 Task: Create a section Code Commanders and in the section, add a milestone Artificial Intelligence Implementation in the project TreePlan.
Action: Mouse moved to (27, 66)
Screenshot: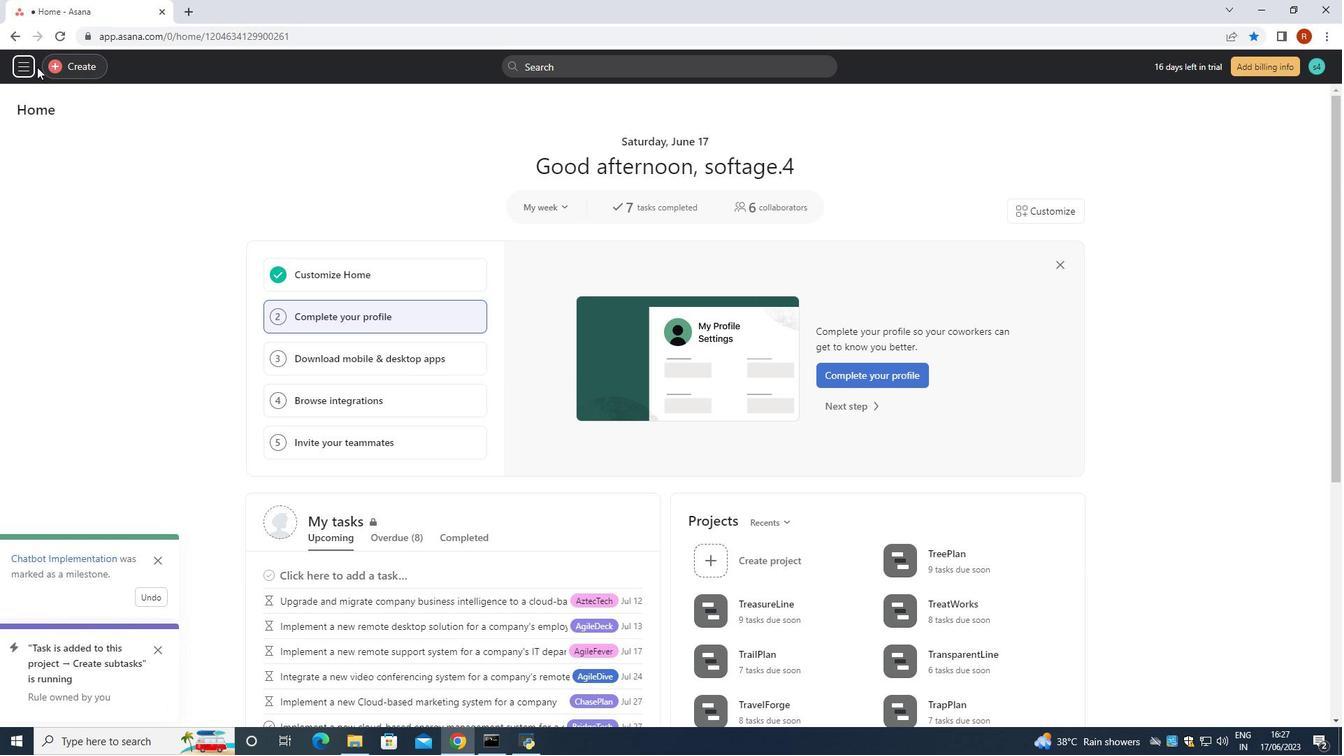 
Action: Mouse pressed left at (27, 66)
Screenshot: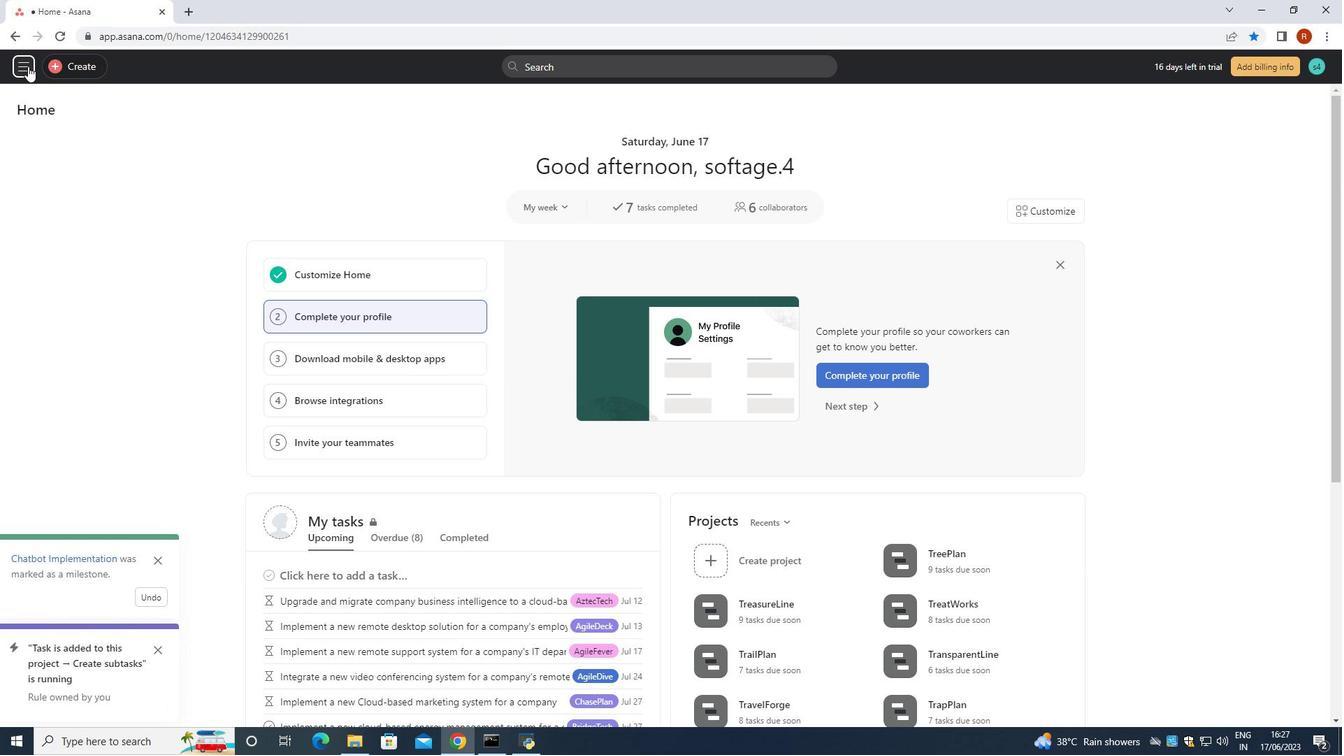 
Action: Mouse moved to (67, 241)
Screenshot: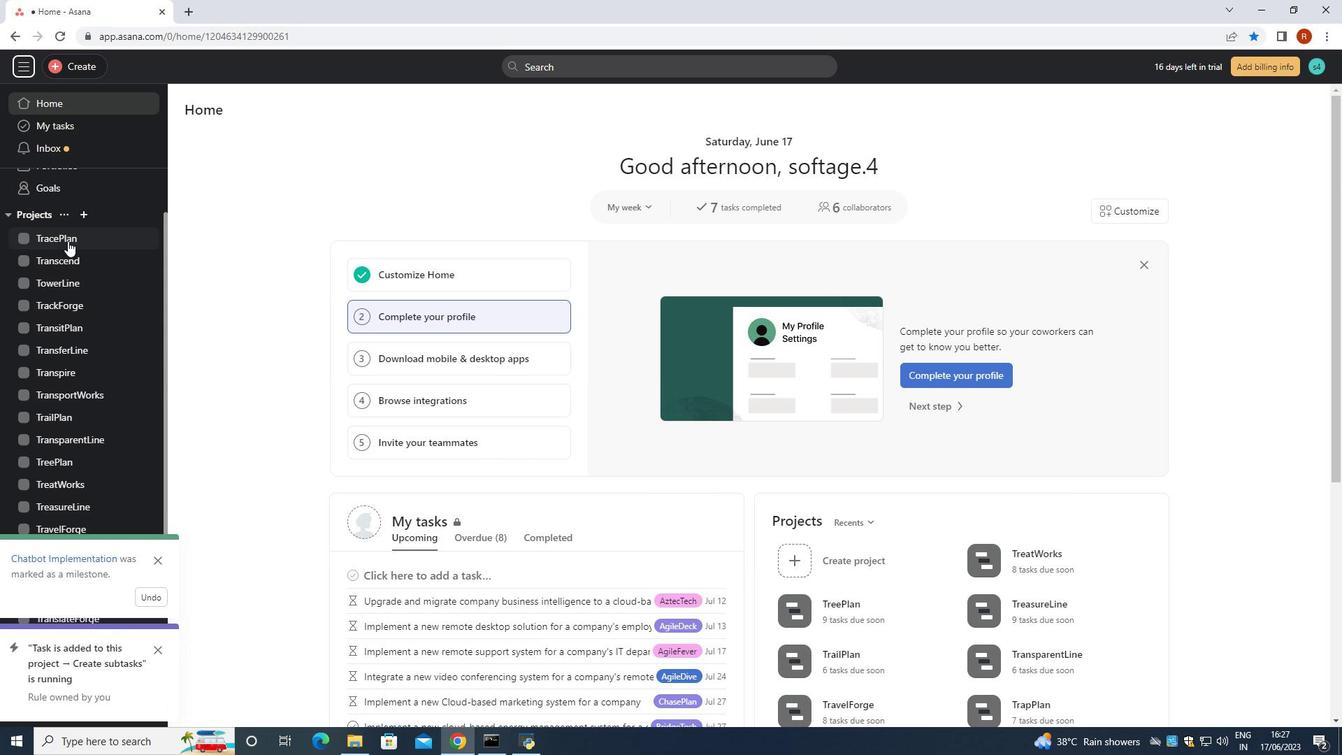 
Action: Mouse scrolled (67, 240) with delta (0, 0)
Screenshot: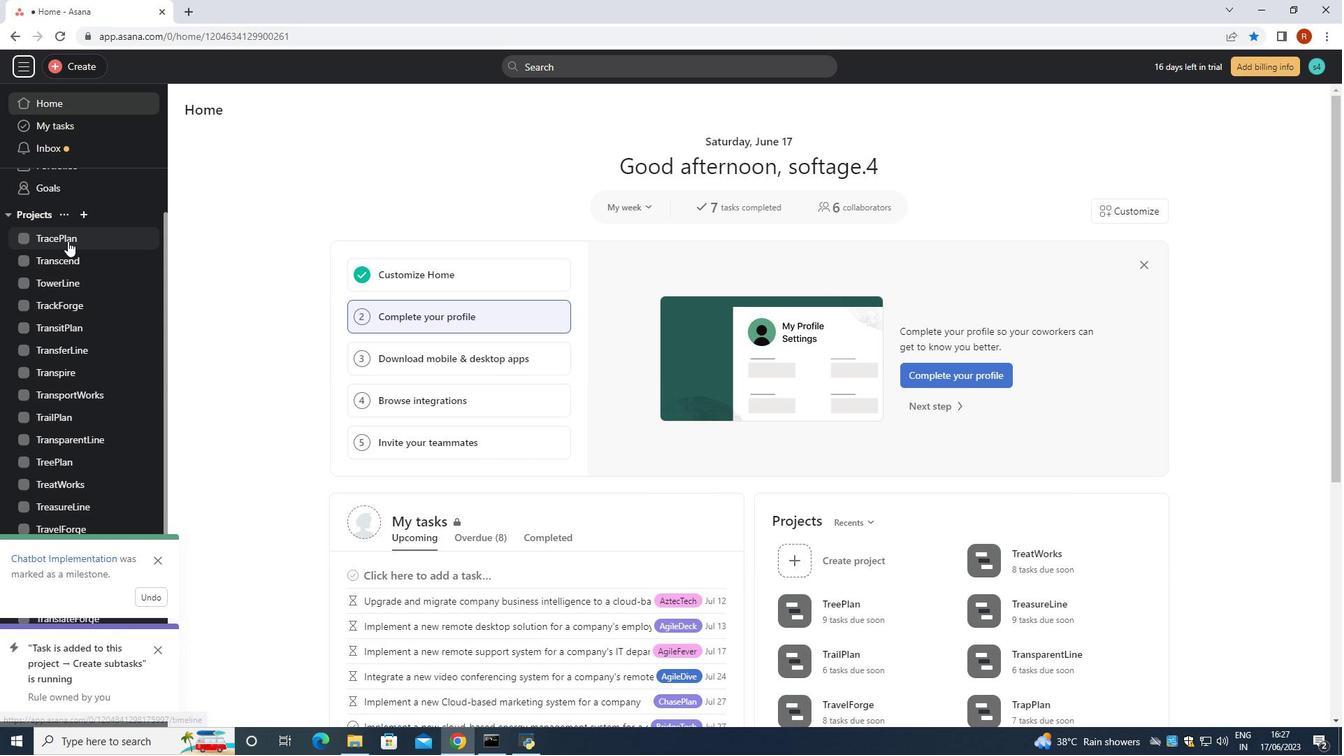 
Action: Mouse moved to (67, 241)
Screenshot: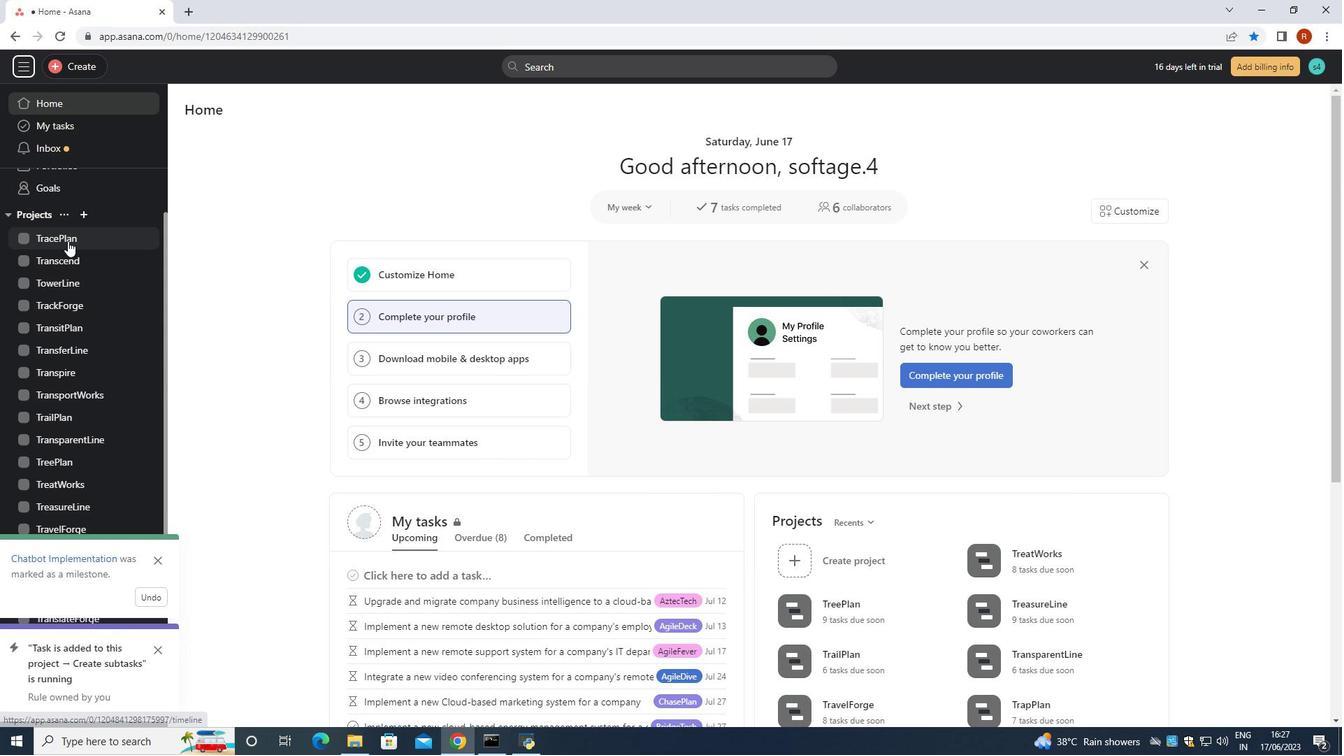 
Action: Mouse scrolled (67, 241) with delta (0, 0)
Screenshot: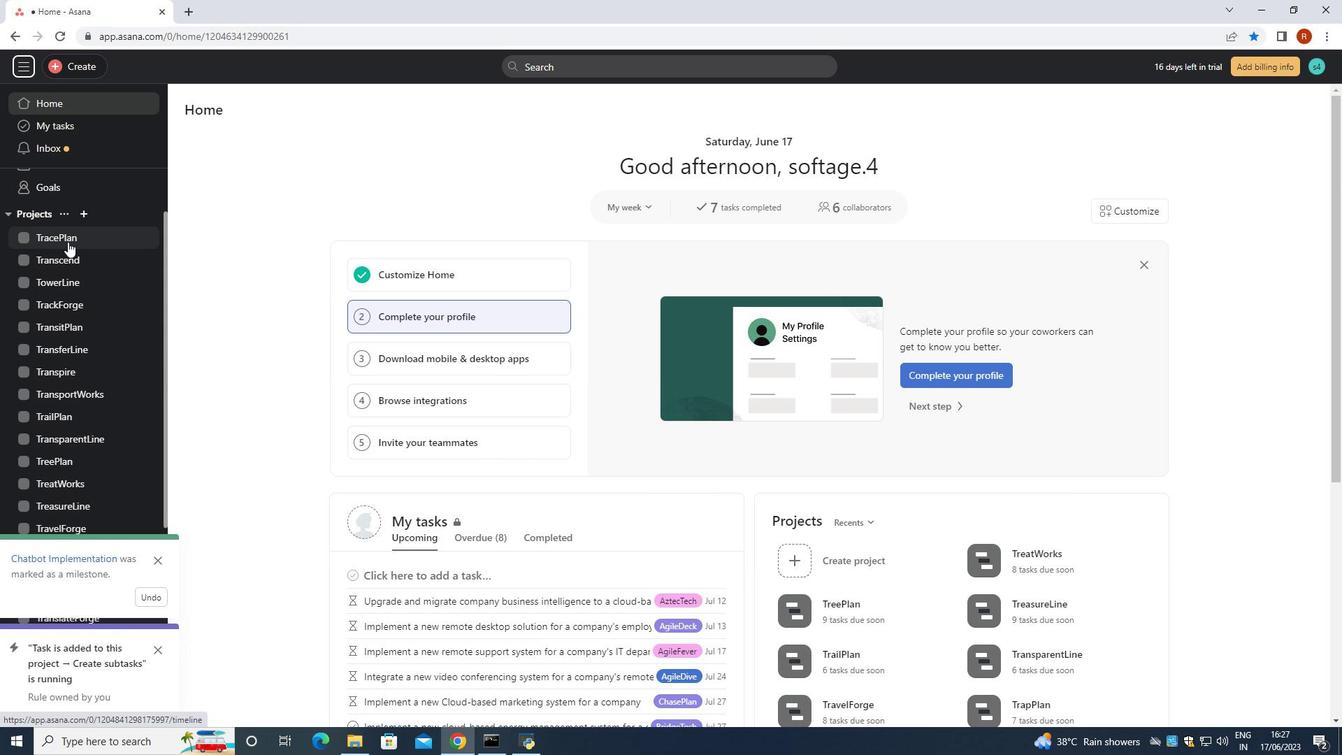 
Action: Mouse moved to (155, 562)
Screenshot: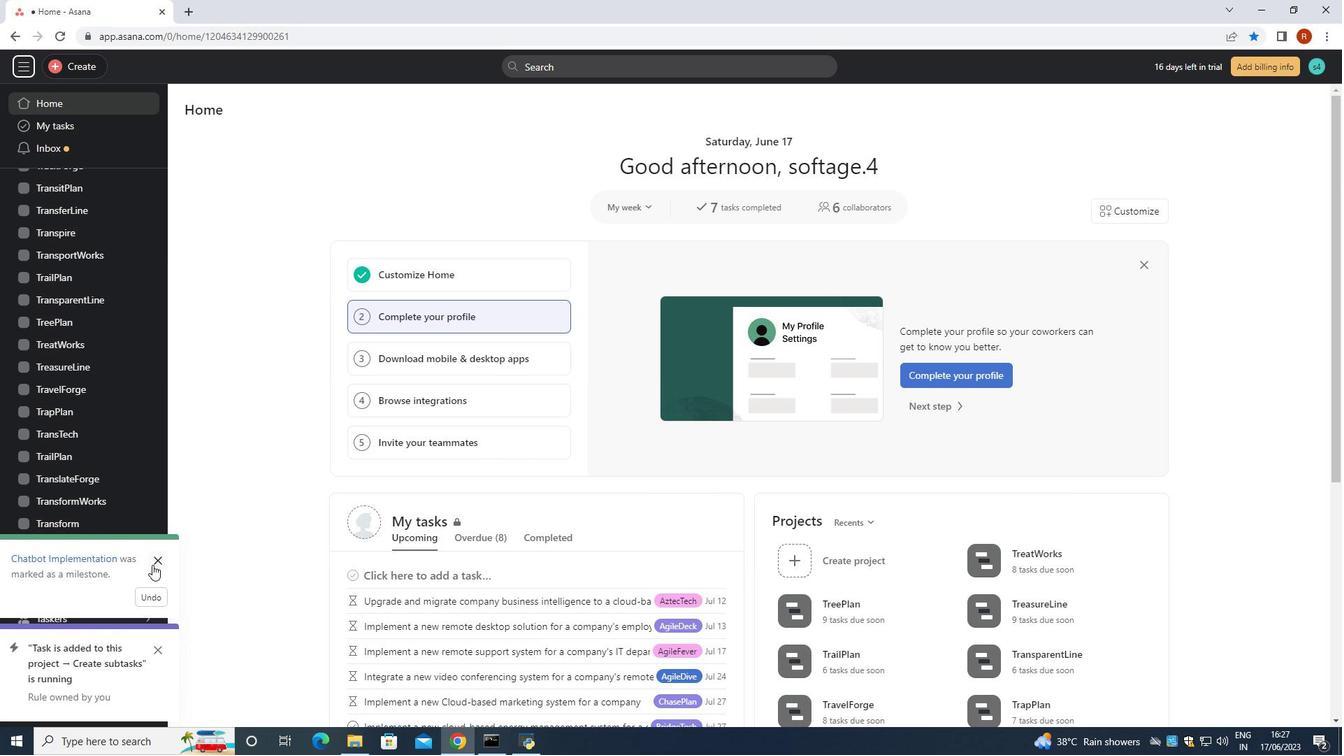 
Action: Mouse pressed left at (155, 562)
Screenshot: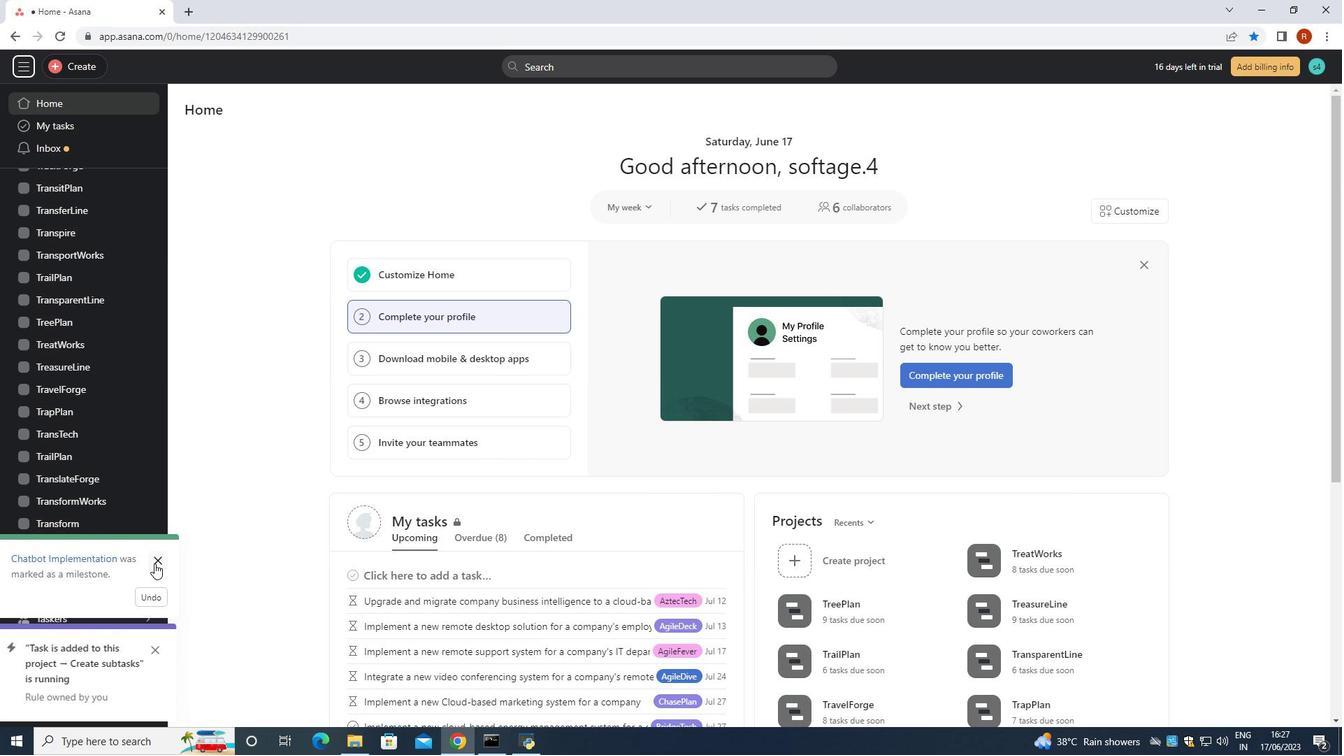 
Action: Mouse moved to (75, 320)
Screenshot: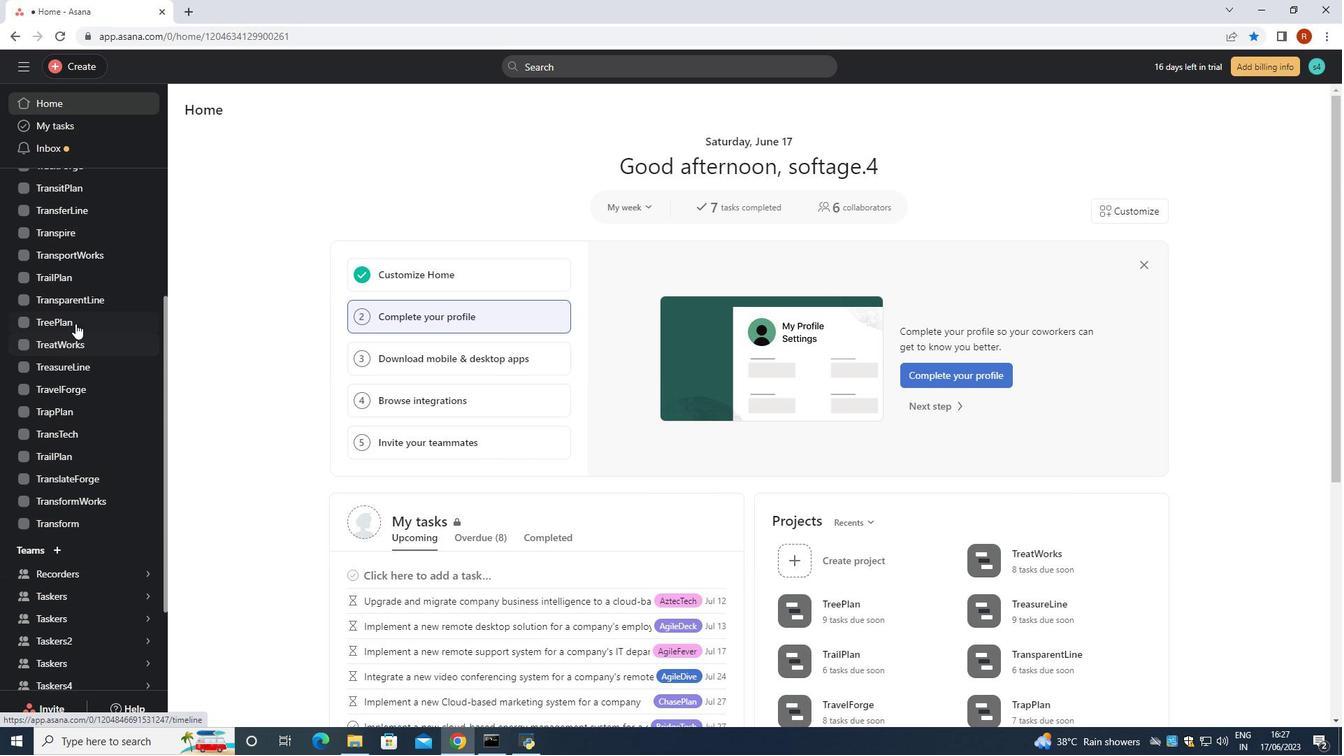 
Action: Mouse pressed left at (75, 320)
Screenshot: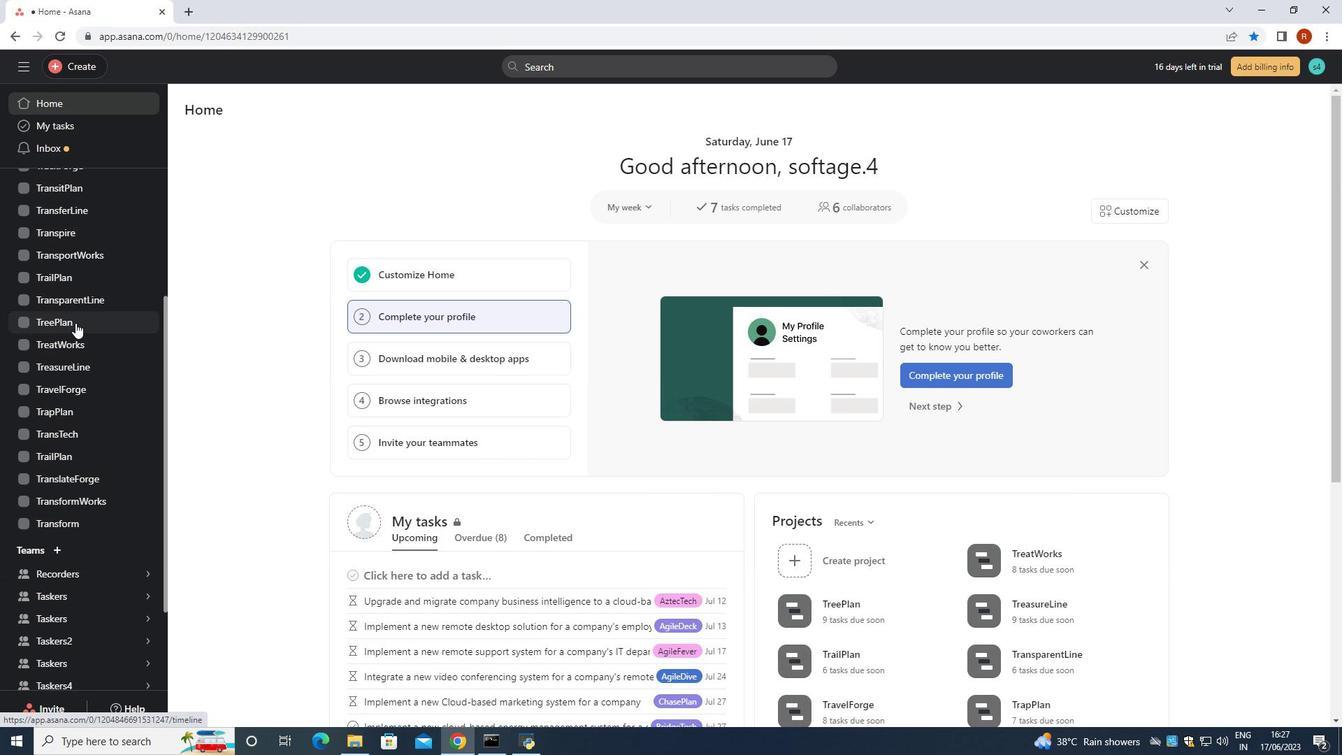 
Action: Mouse moved to (274, 551)
Screenshot: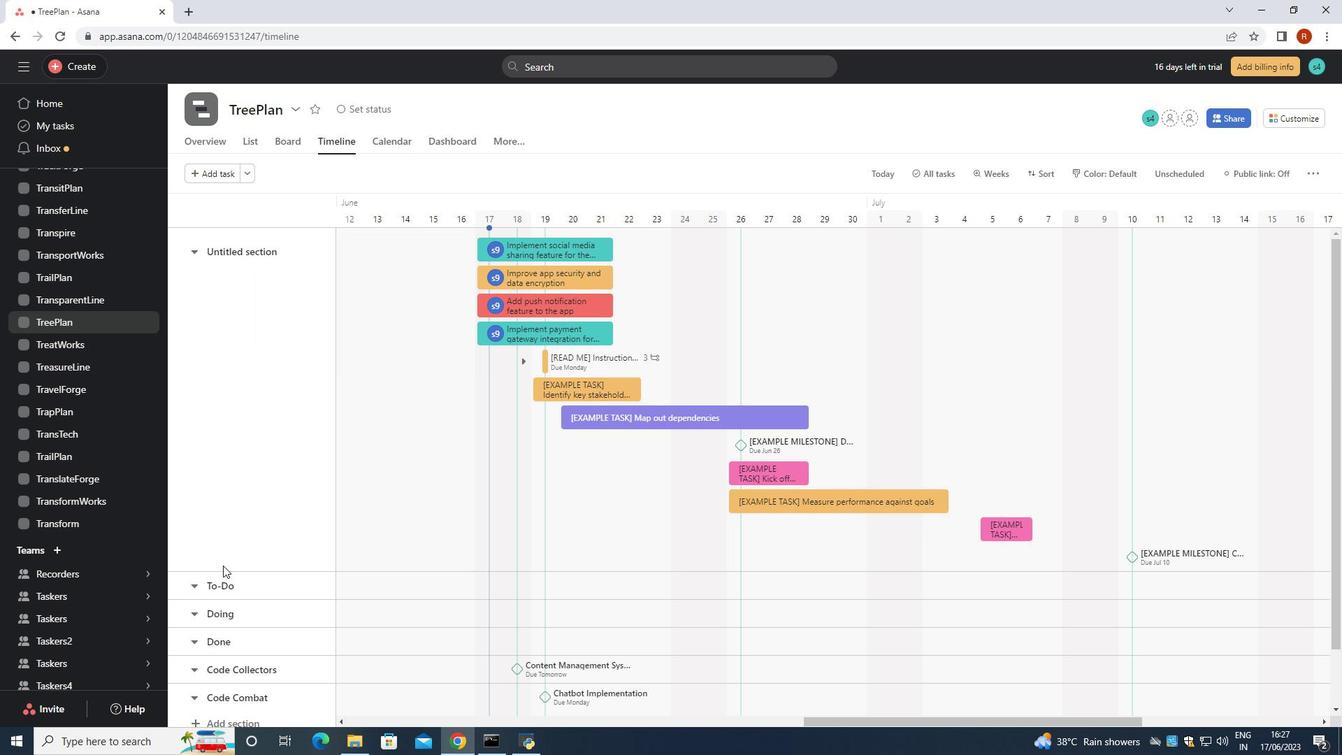 
Action: Mouse scrolled (223, 565) with delta (0, 0)
Screenshot: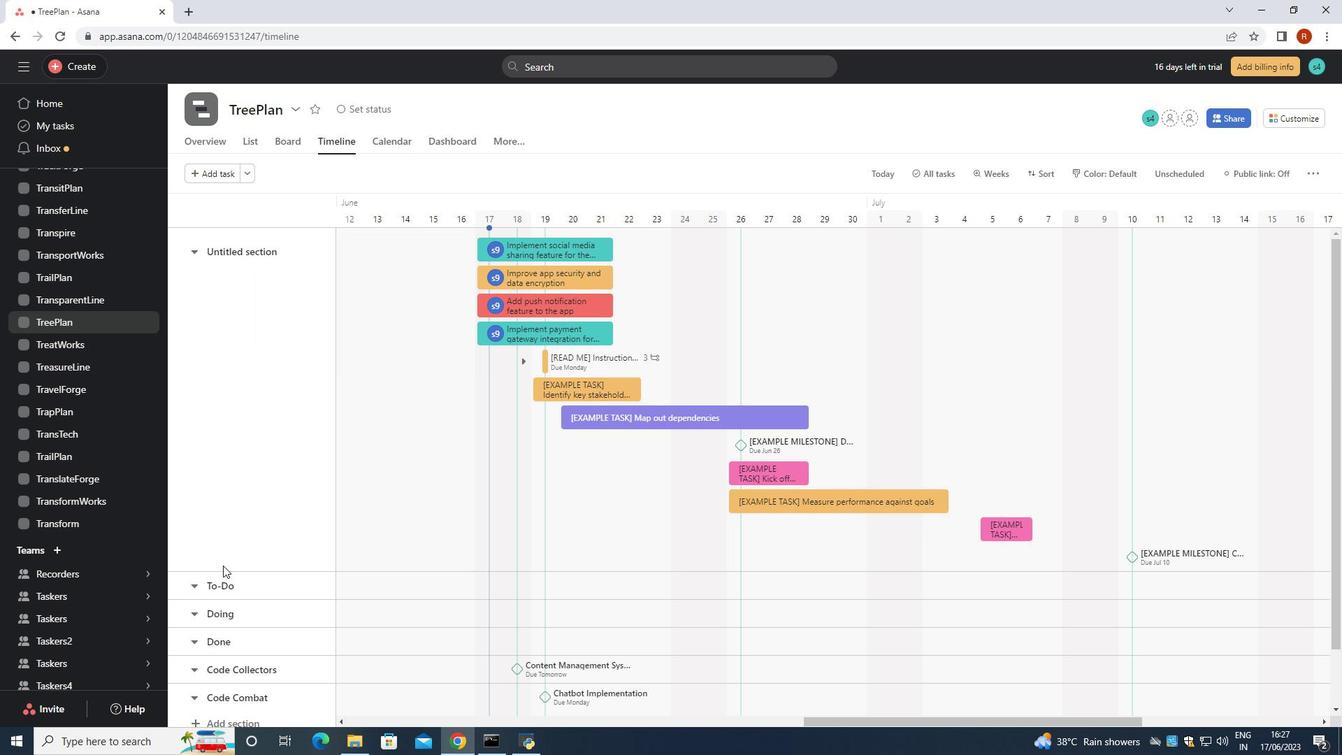 
Action: Mouse moved to (277, 551)
Screenshot: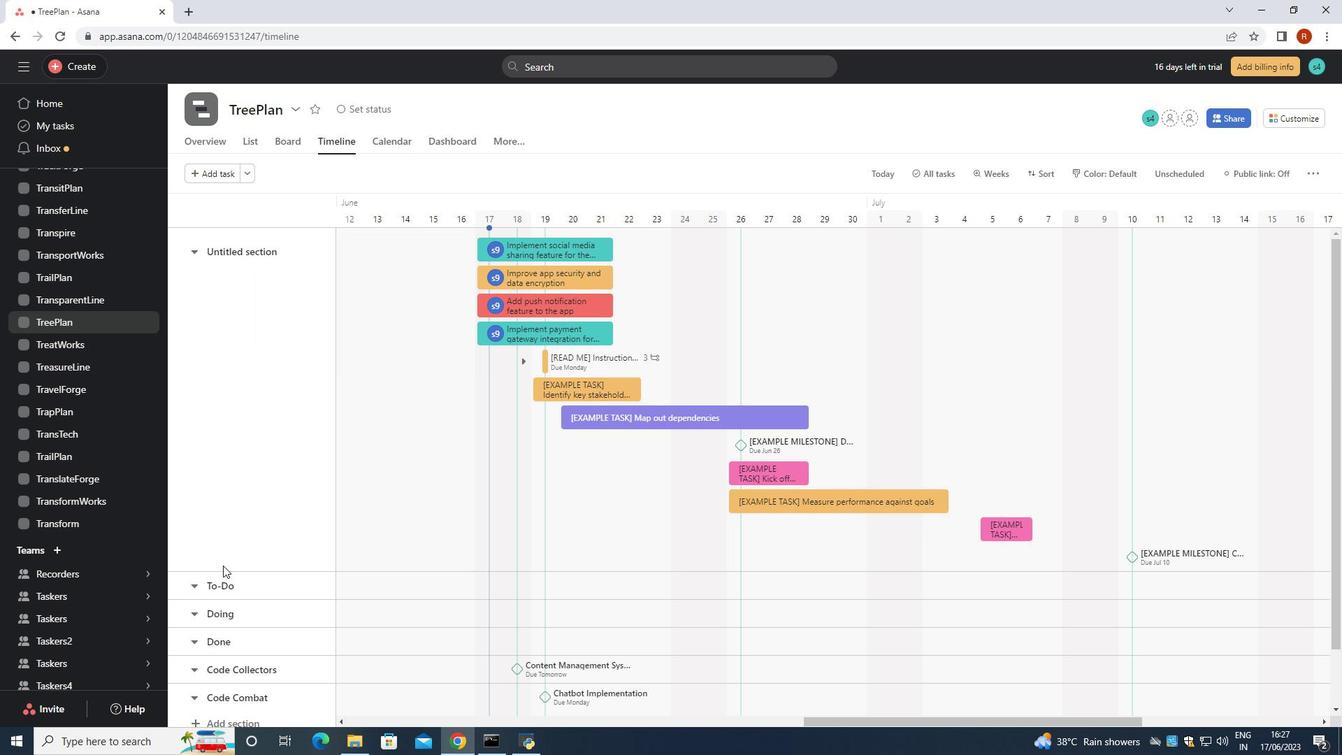 
Action: Mouse scrolled (238, 561) with delta (0, 0)
Screenshot: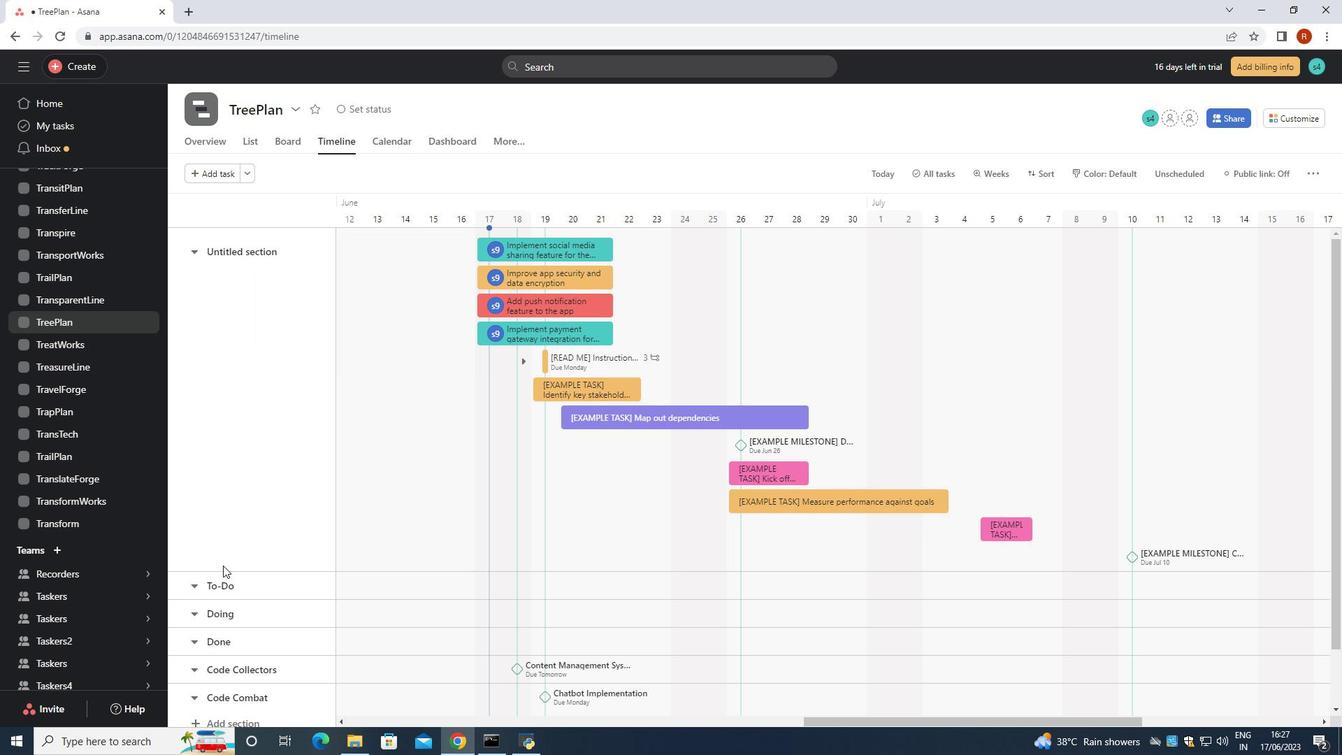 
Action: Mouse moved to (284, 550)
Screenshot: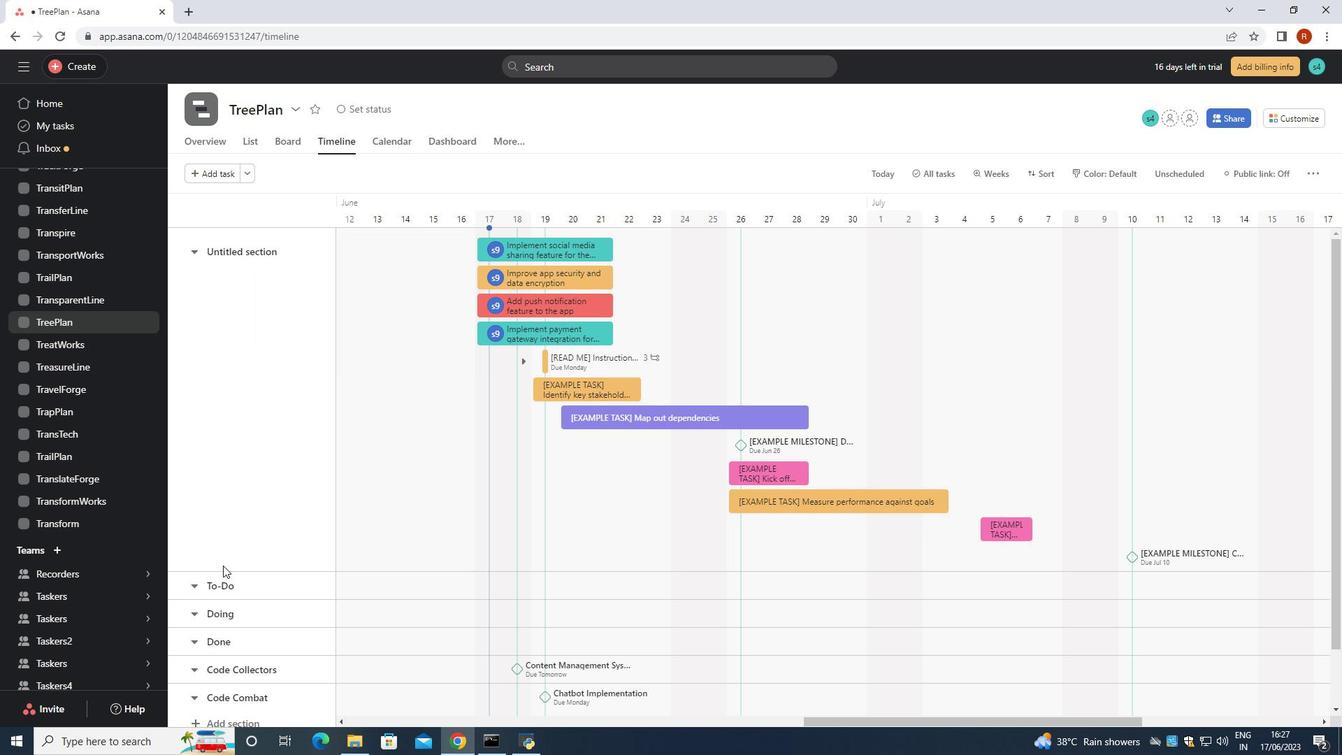 
Action: Mouse scrolled (255, 554) with delta (0, 0)
Screenshot: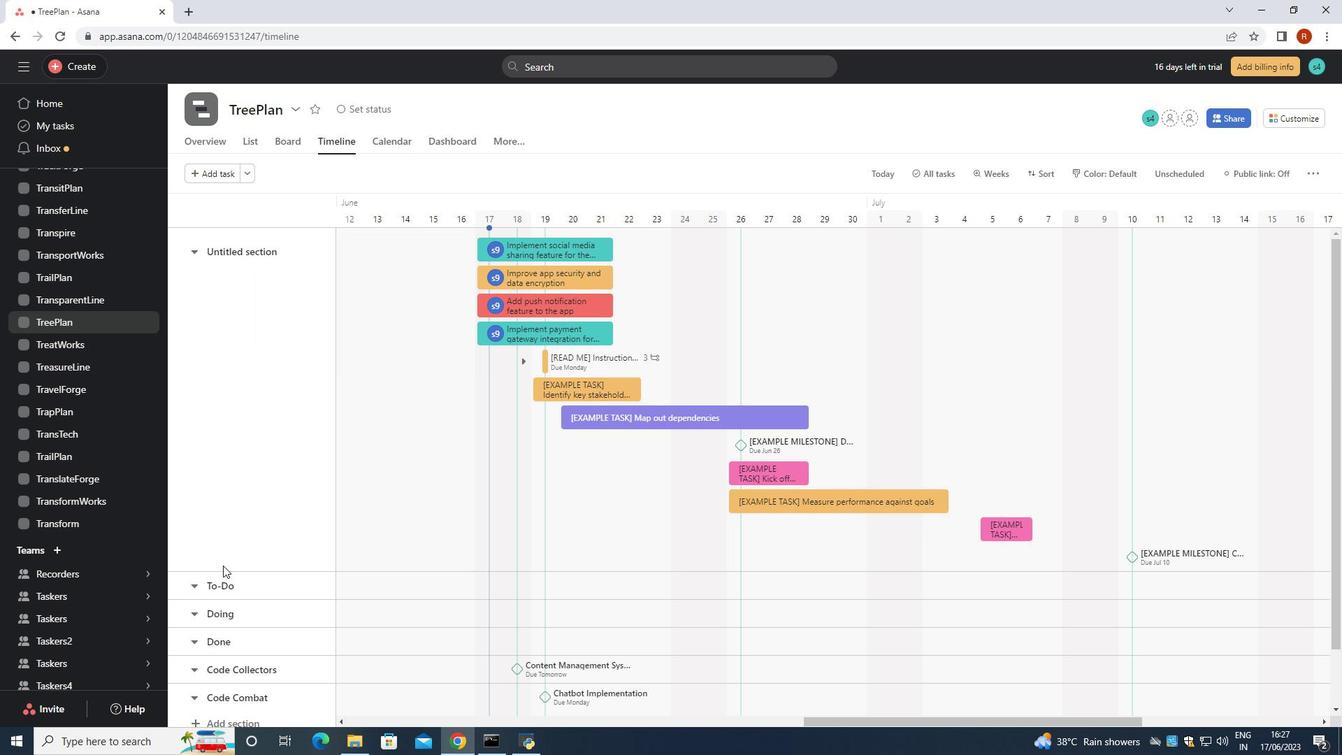 
Action: Mouse moved to (290, 553)
Screenshot: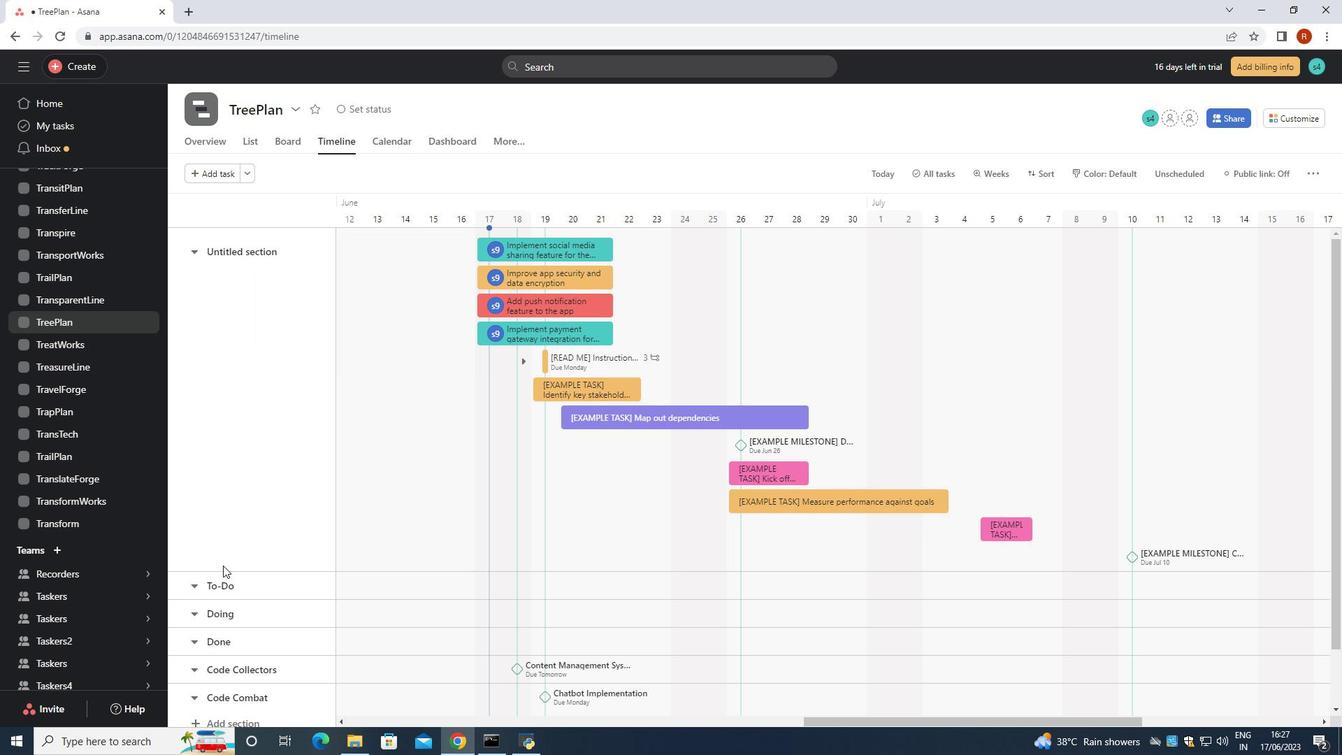 
Action: Mouse scrolled (277, 550) with delta (0, 0)
Screenshot: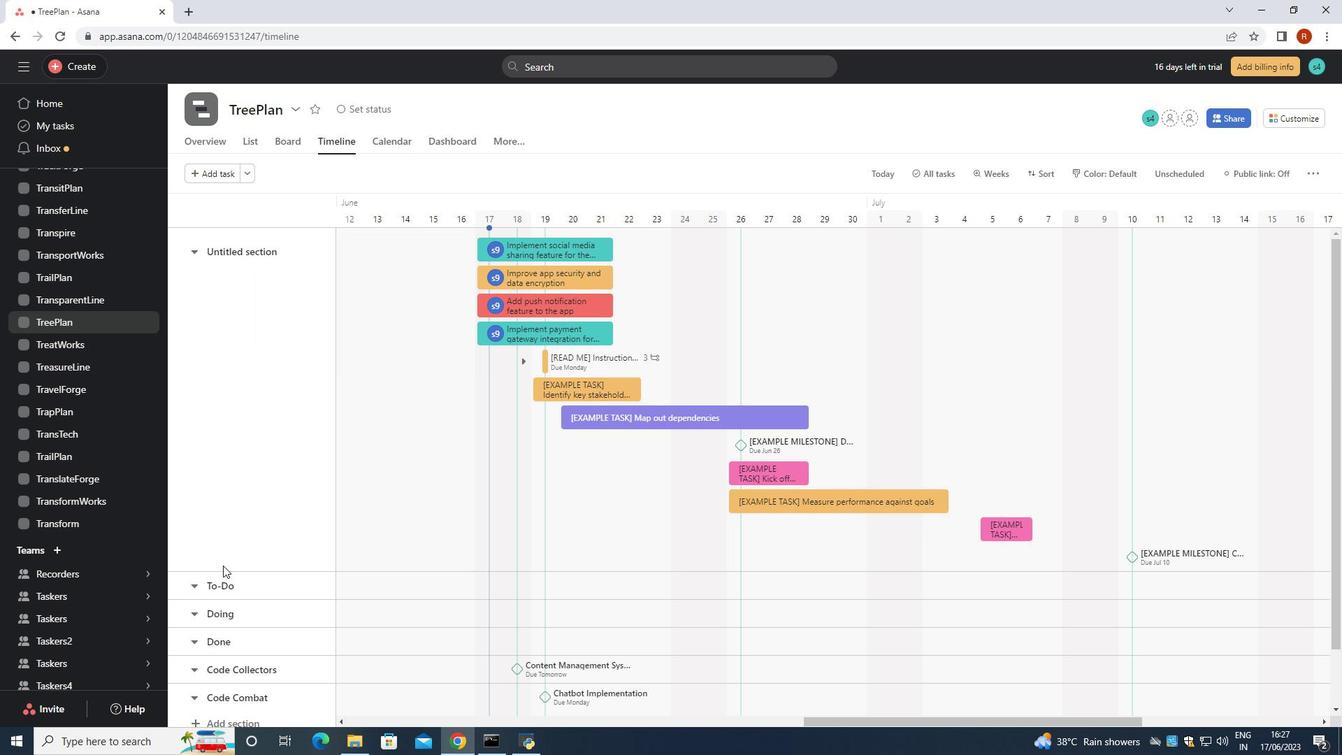 
Action: Mouse moved to (259, 662)
Screenshot: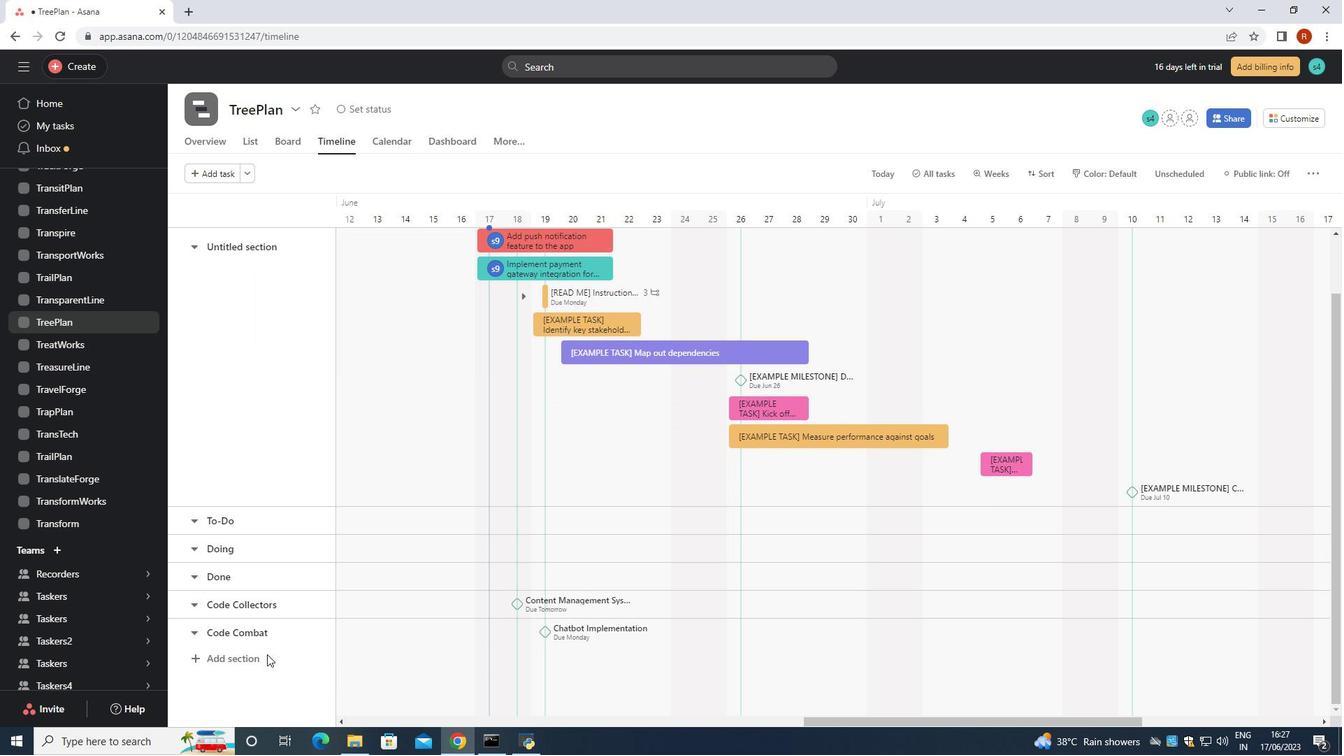 
Action: Mouse pressed left at (259, 662)
Screenshot: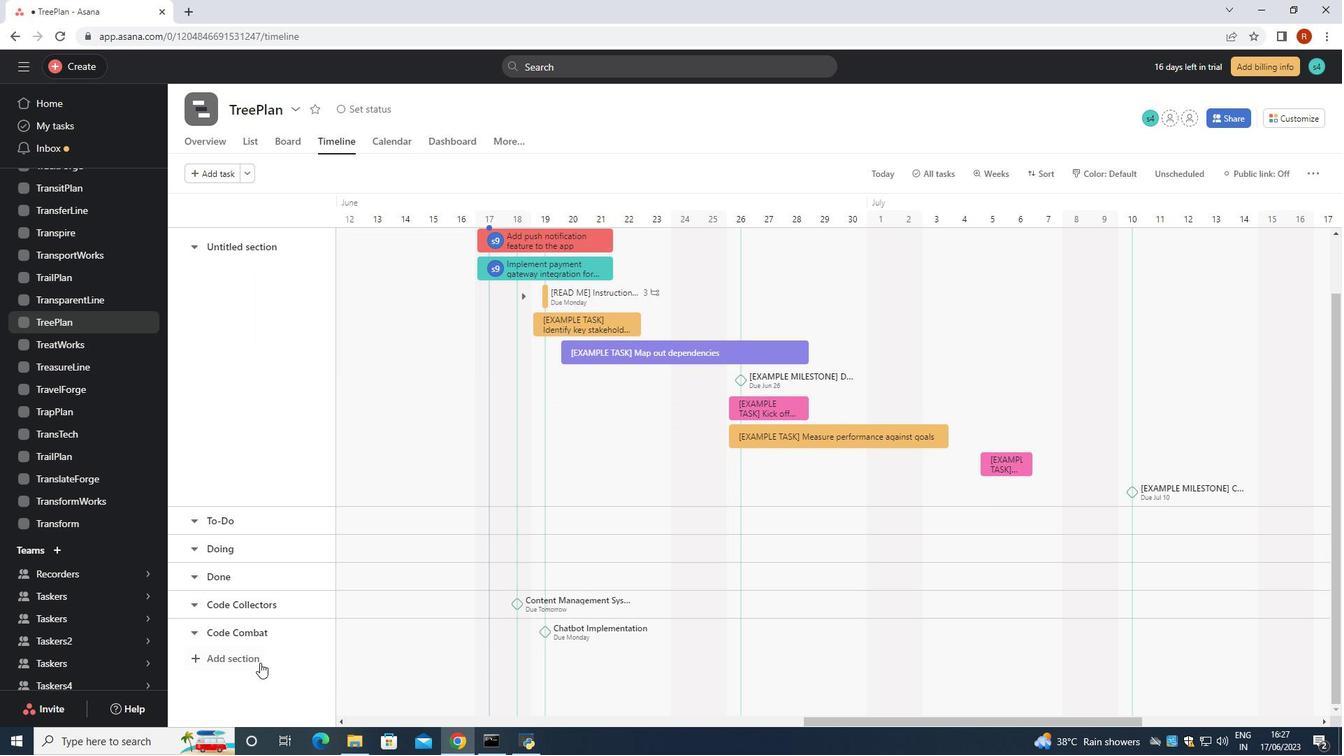 
Action: Mouse moved to (251, 661)
Screenshot: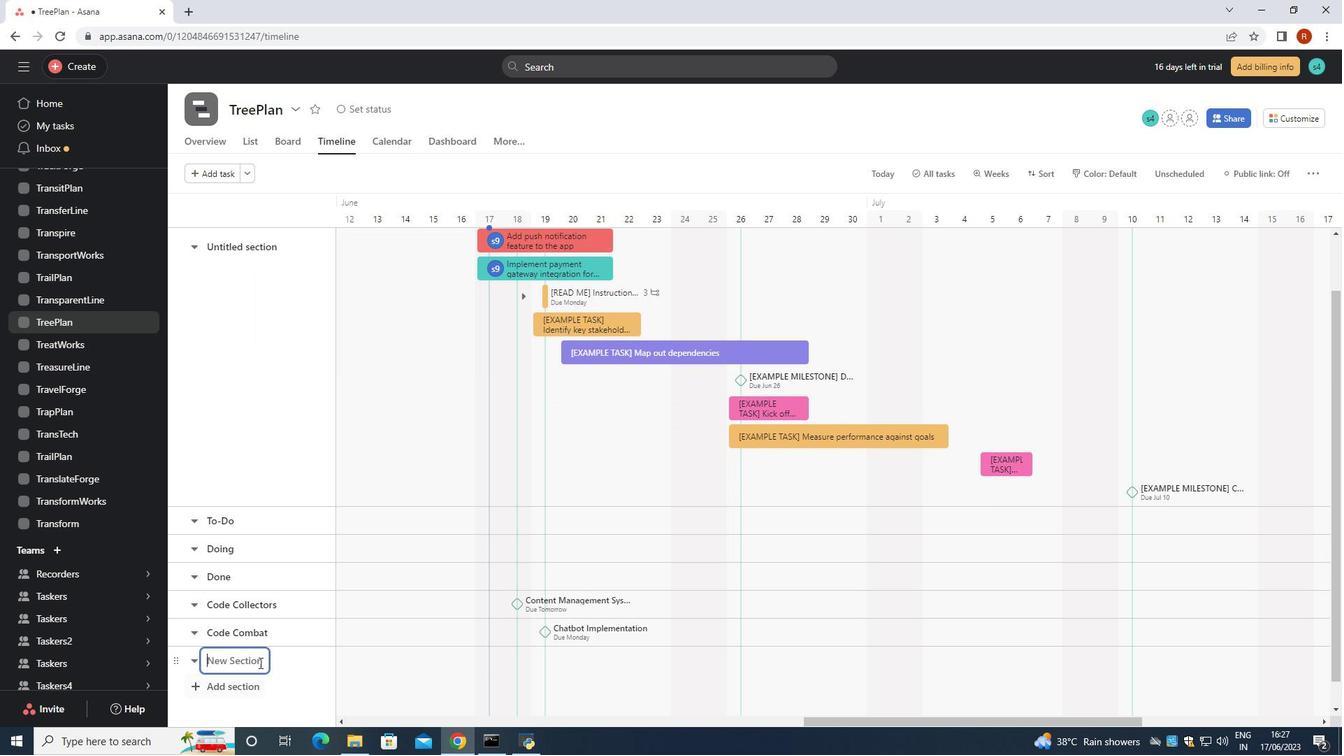 
Action: Key pressed <Key.shift>Cof<Key.backspace>de<Key.space><Key.space><Key.shift>Commanders
Screenshot: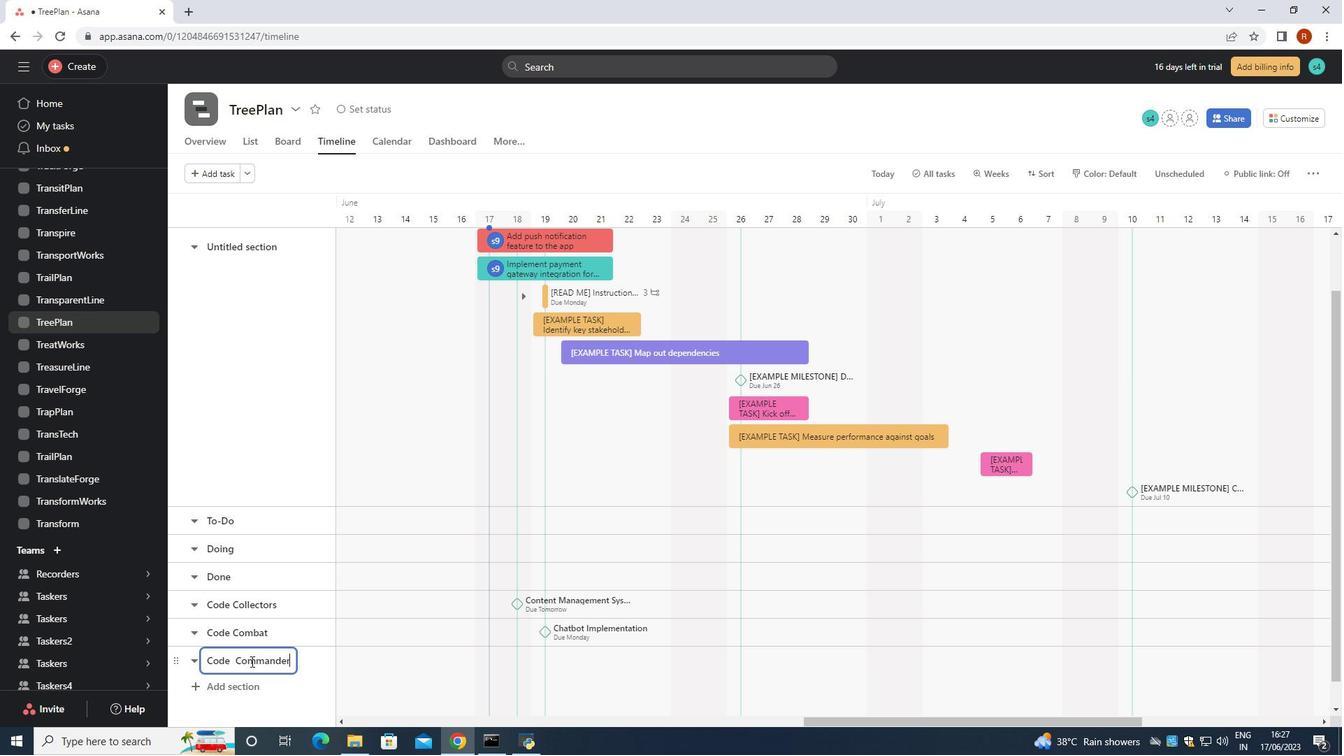 
Action: Mouse moved to (386, 674)
Screenshot: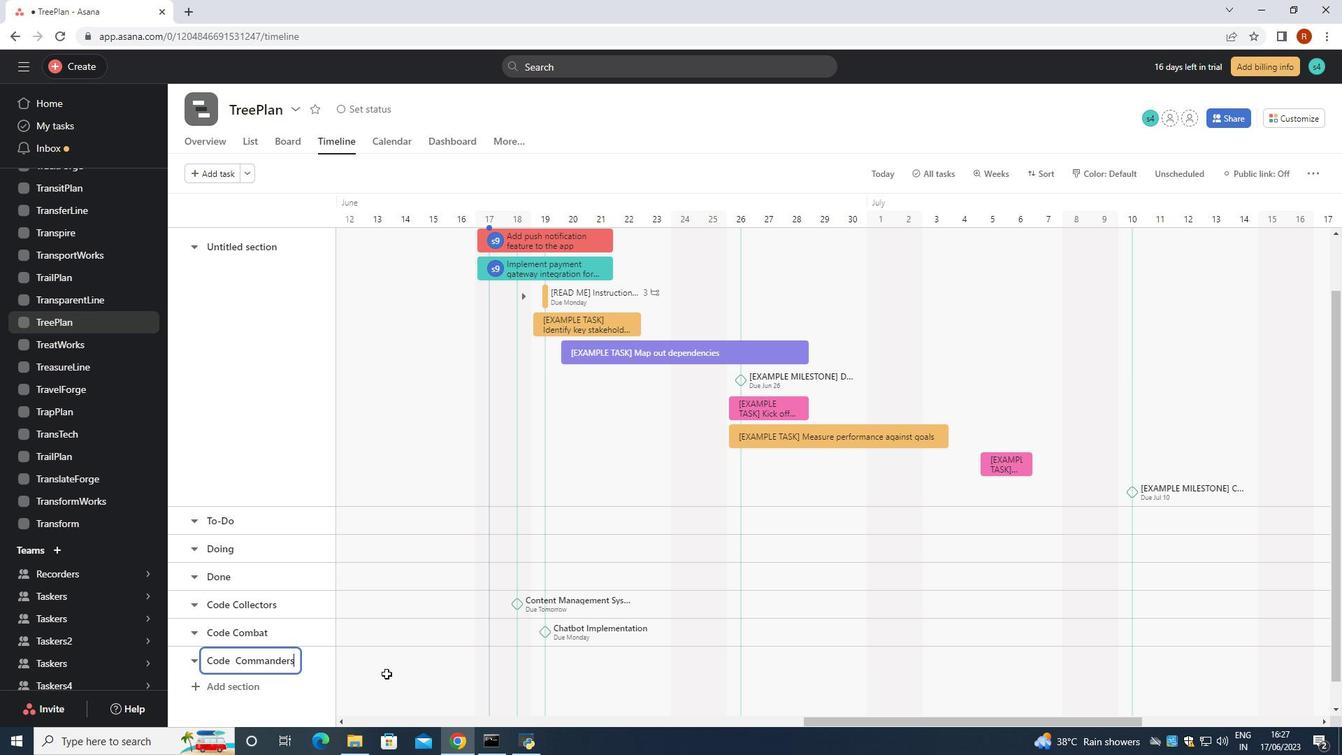 
Action: Mouse pressed left at (386, 674)
Screenshot: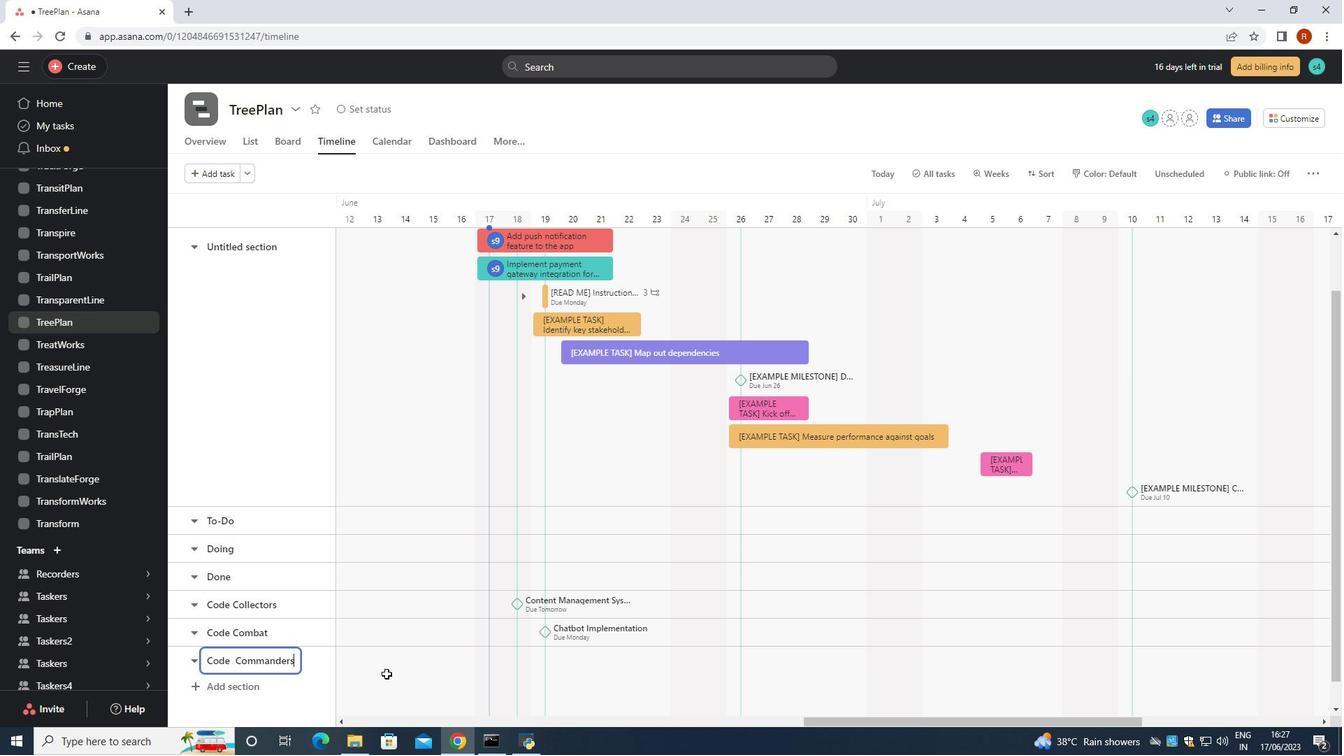 
Action: Key pressed <Key.shift><Key.shift><Key.shift>Ae<Key.backspace>rtifical<Key.space><Key.shift>Intelligence<Key.space><Key.shift>Implementation<Key.left><Key.left><Key.left><Key.left><Key.left><Key.left><Key.left><Key.left><Key.left><Key.left><Key.left><Key.left><Key.left><Key.left><Key.left><Key.left><Key.left><Key.left><Key.left><Key.left><Key.left><Key.left><Key.left><Key.left><Key.left><Key.left><Key.left><Key.left><Key.left><Key.left><Key.left><Key.left><Key.left><Key.left><Key.left><Key.left><Key.left><Key.left><Key.left><Key.left><Key.left><Key.left><Key.left><Key.left><Key.left><Key.left><Key.left><Key.left><Key.left><Key.left><Key.right><Key.right><Key.right><Key.right><Key.right><Key.right><Key.right>i<Key.enter>
Screenshot: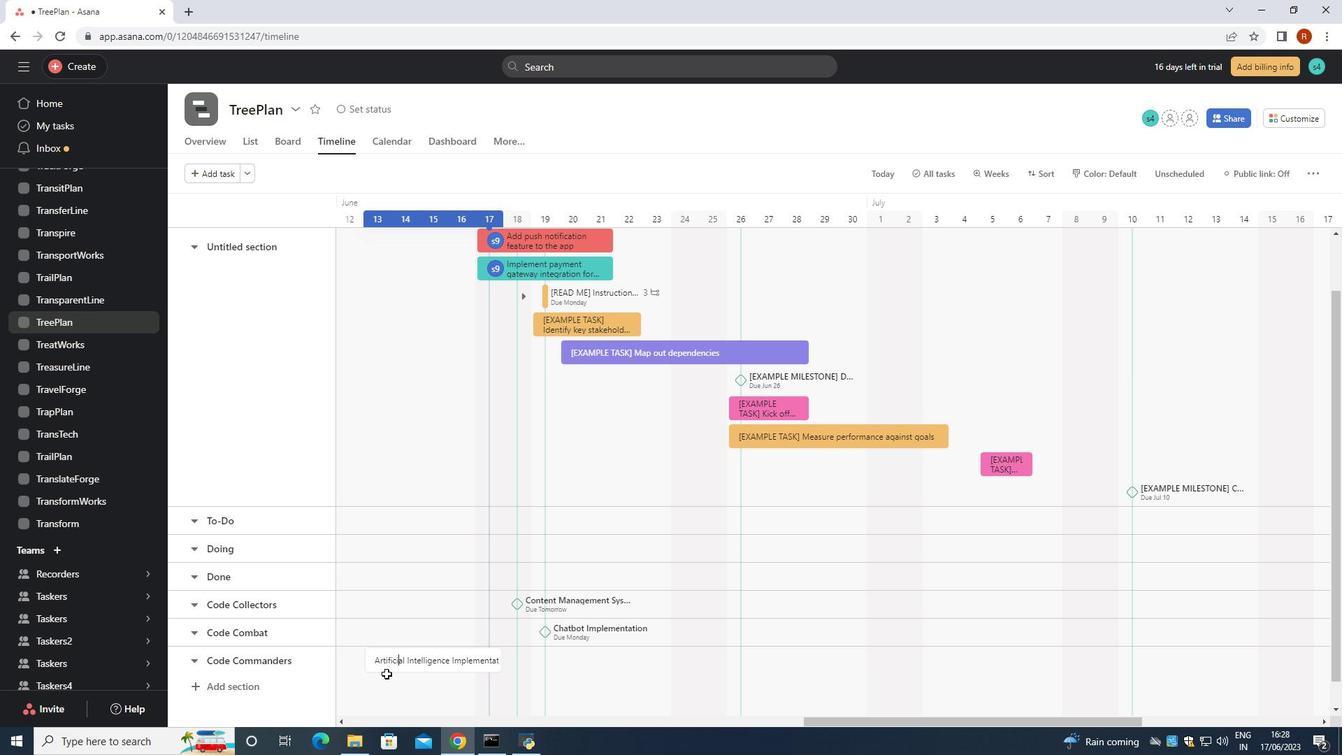 
Action: Mouse moved to (411, 654)
Screenshot: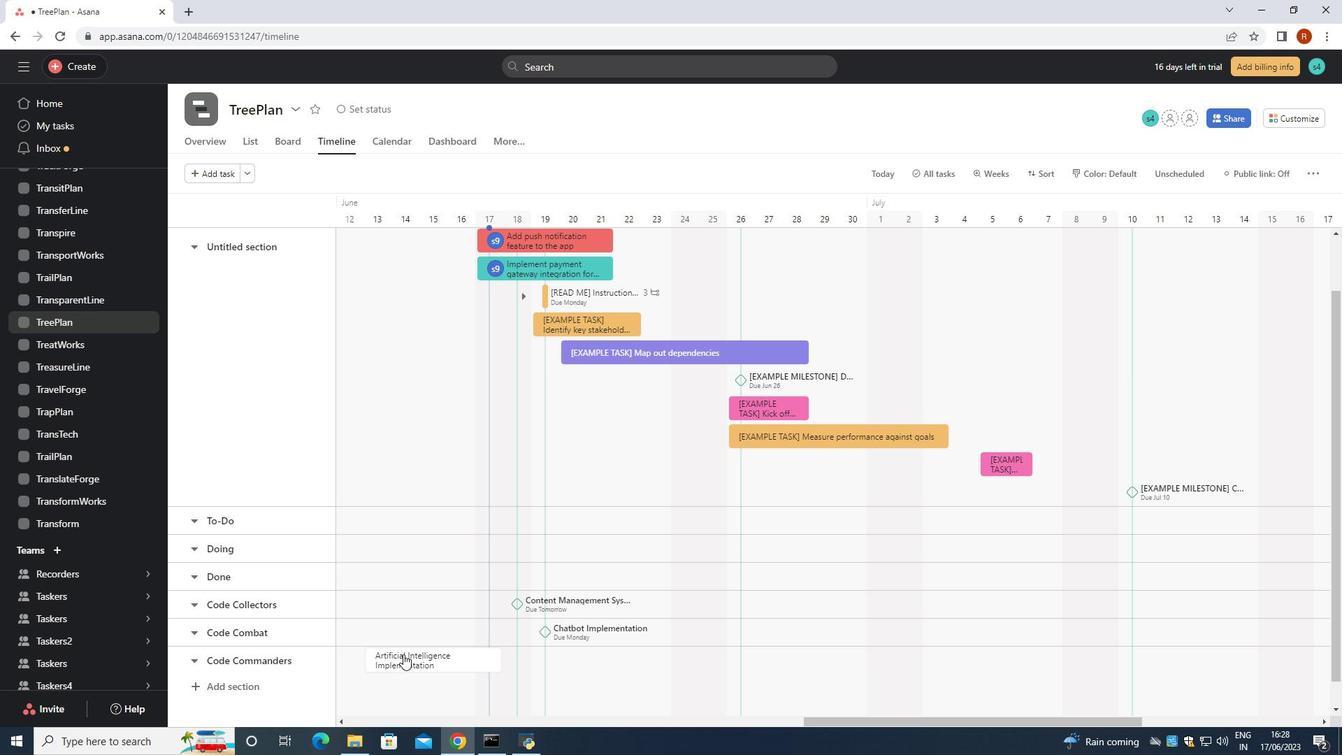 
Action: Mouse pressed right at (411, 654)
Screenshot: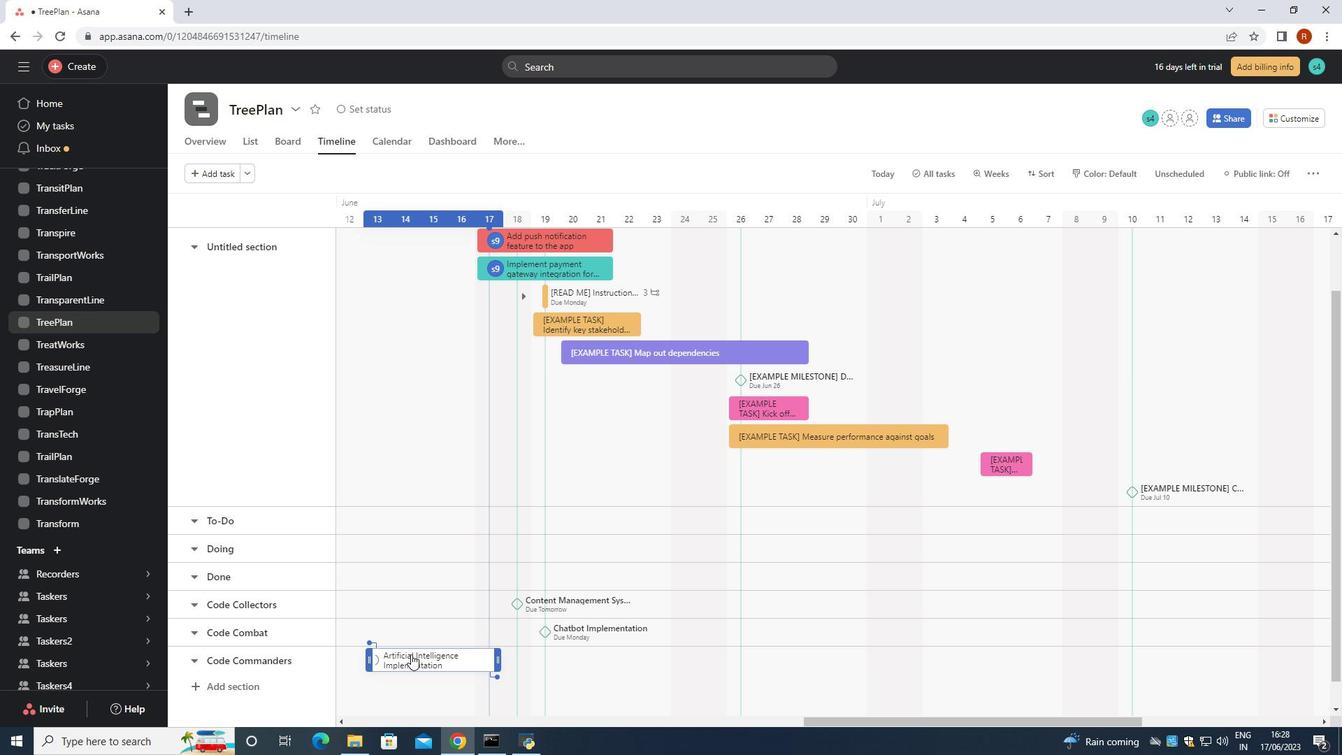 
Action: Mouse moved to (490, 585)
Screenshot: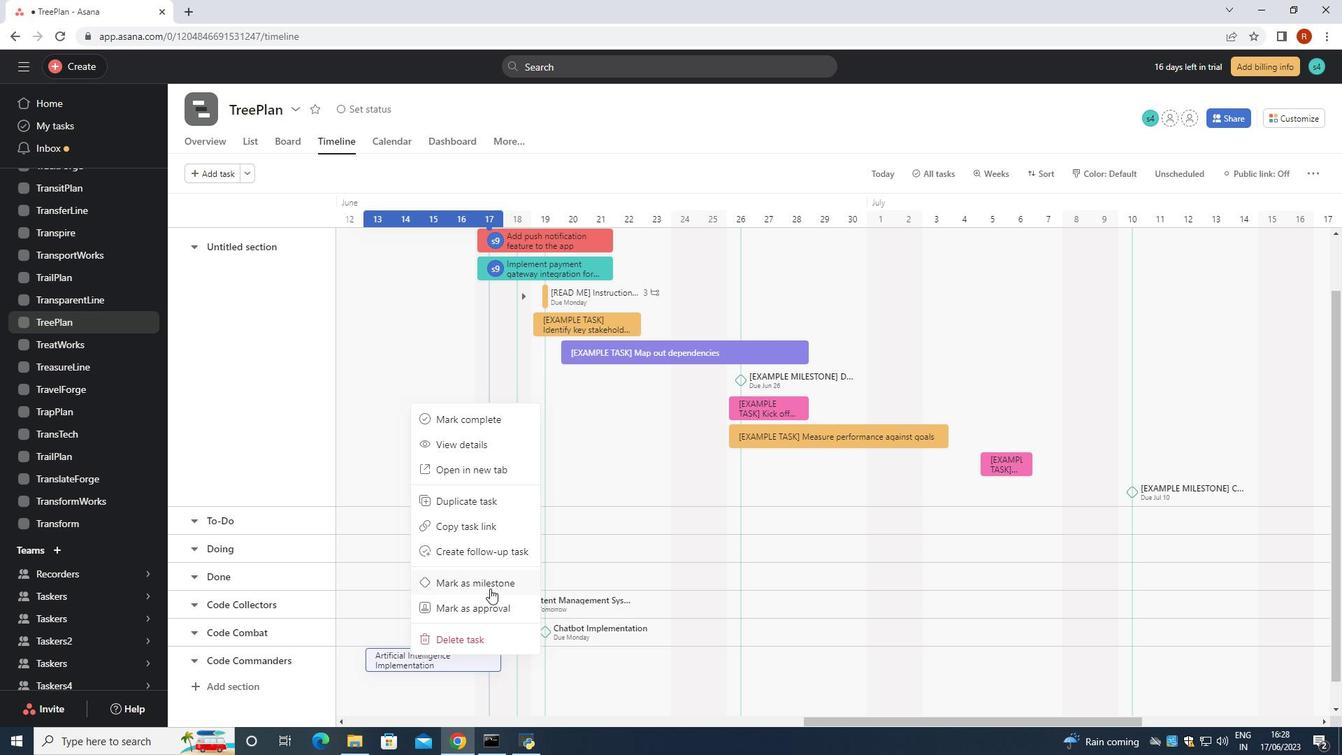 
Action: Mouse pressed left at (490, 585)
Screenshot: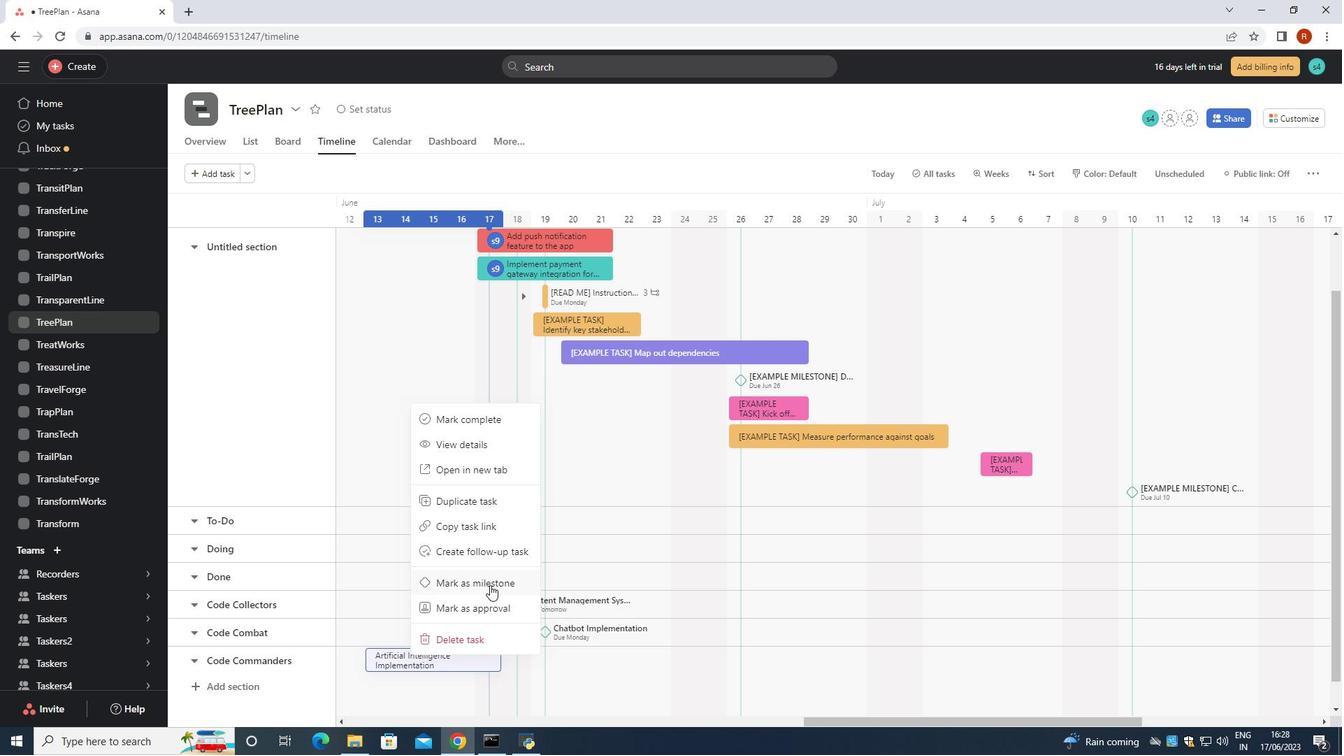 
Action: Mouse moved to (574, 589)
Screenshot: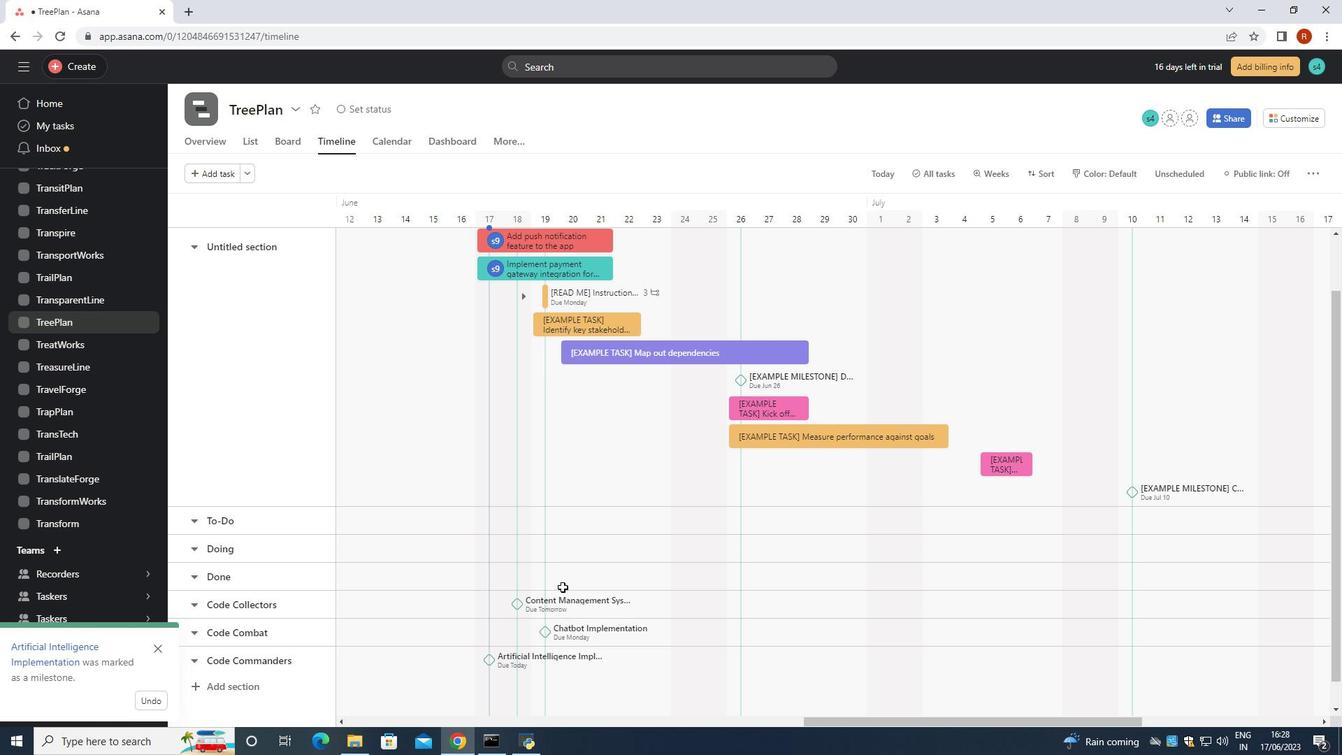 
